 Task: Change curved connector line to dashed.
Action: Mouse moved to (472, 266)
Screenshot: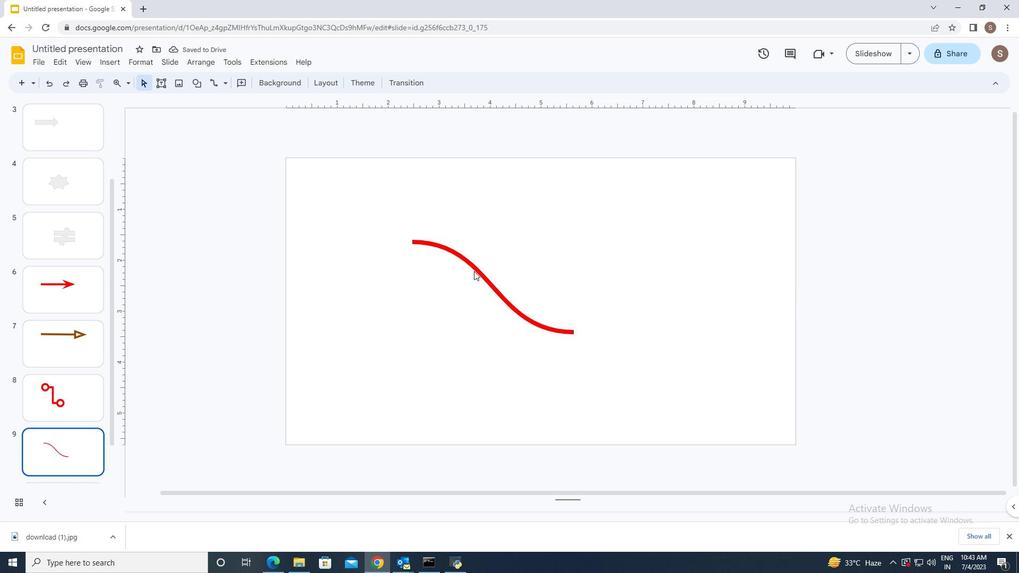 
Action: Mouse pressed left at (472, 266)
Screenshot: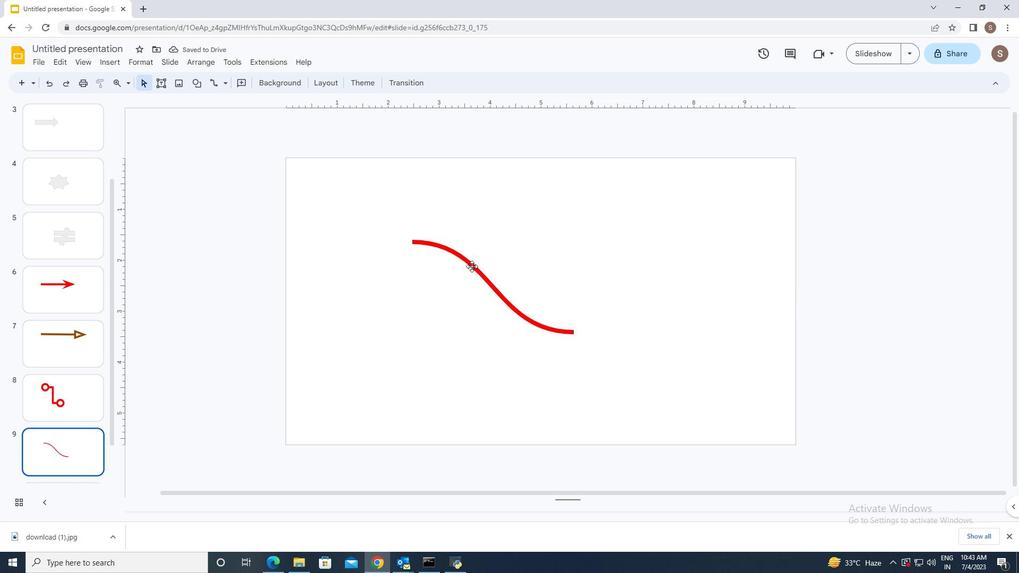 
Action: Mouse moved to (285, 80)
Screenshot: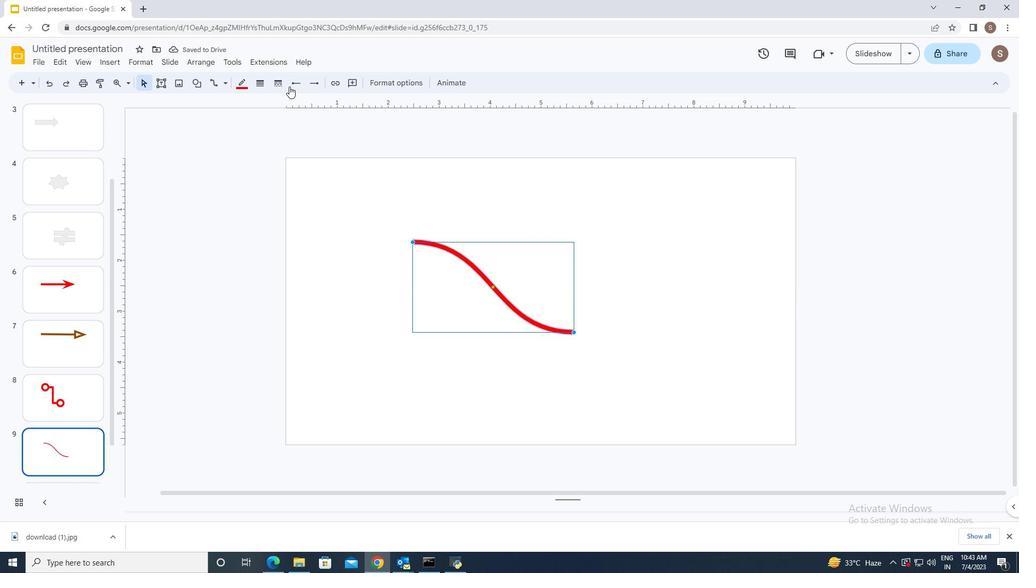
Action: Mouse pressed left at (285, 80)
Screenshot: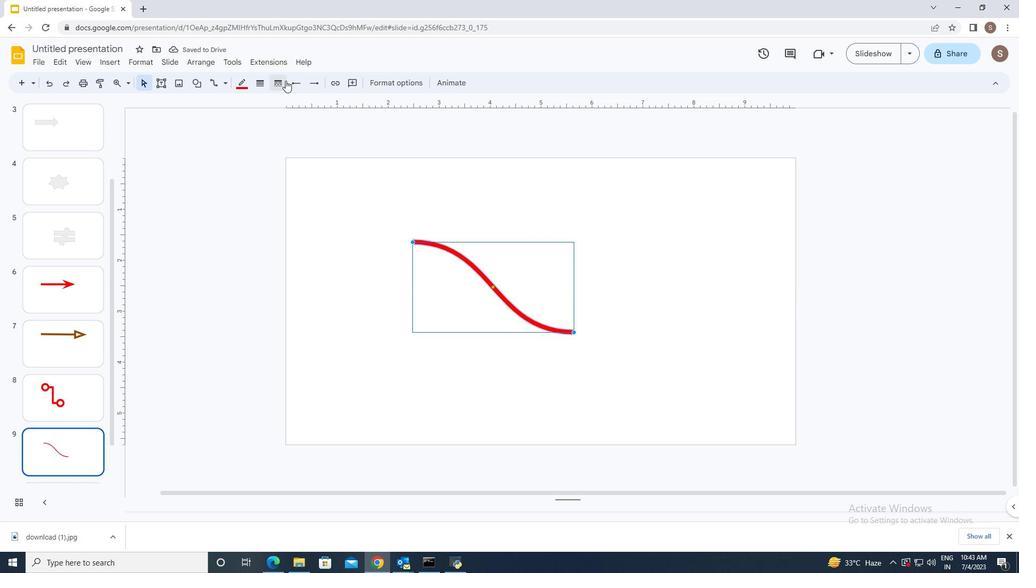 
Action: Mouse moved to (300, 133)
Screenshot: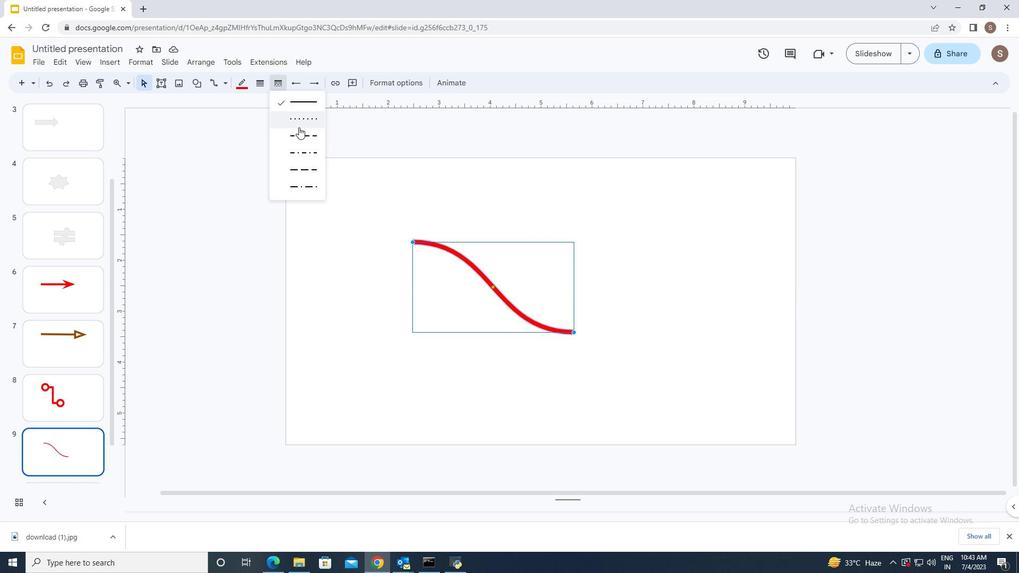 
Action: Mouse pressed left at (300, 133)
Screenshot: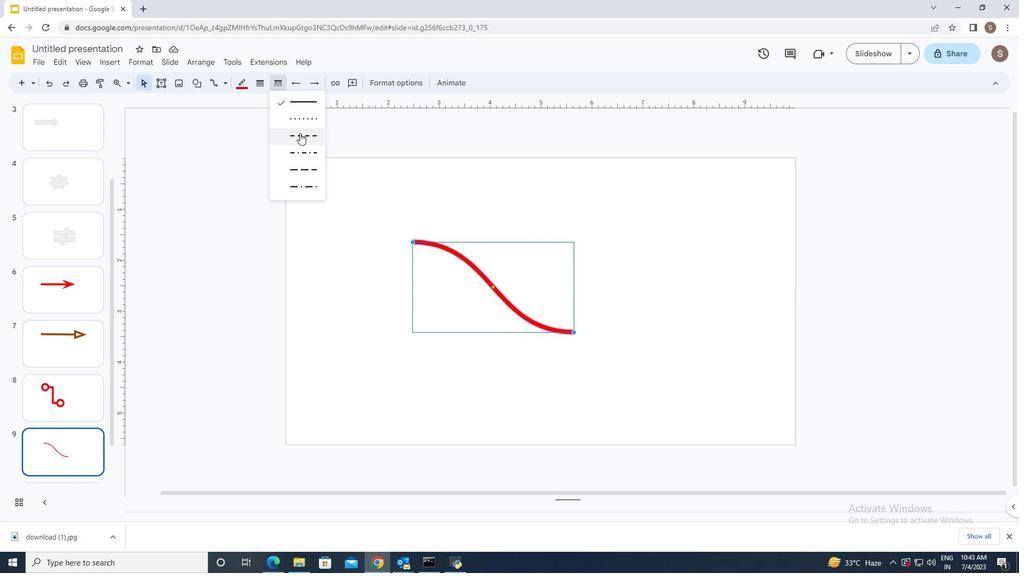 
Action: Mouse moved to (348, 301)
Screenshot: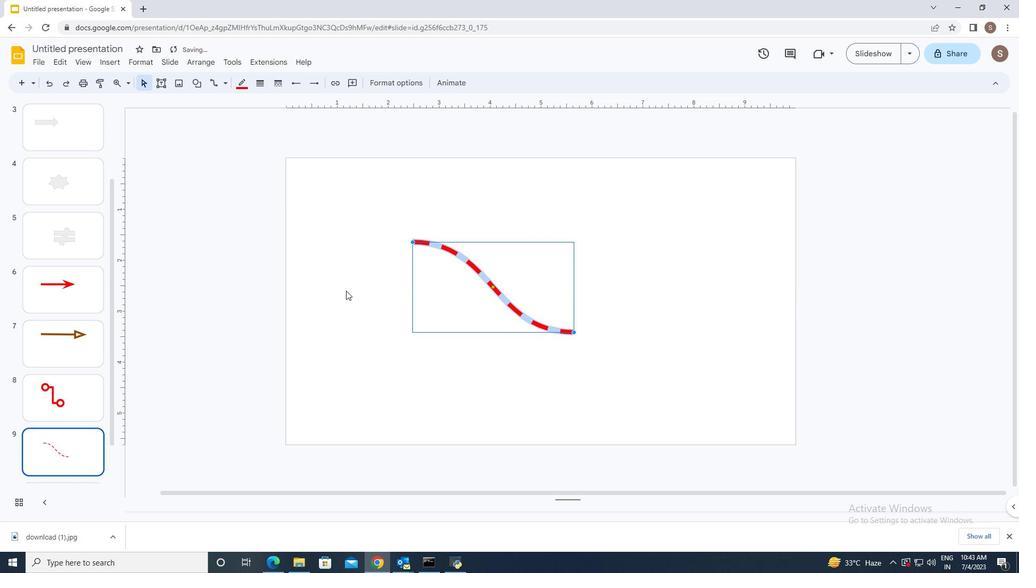 
Action: Mouse pressed left at (348, 301)
Screenshot: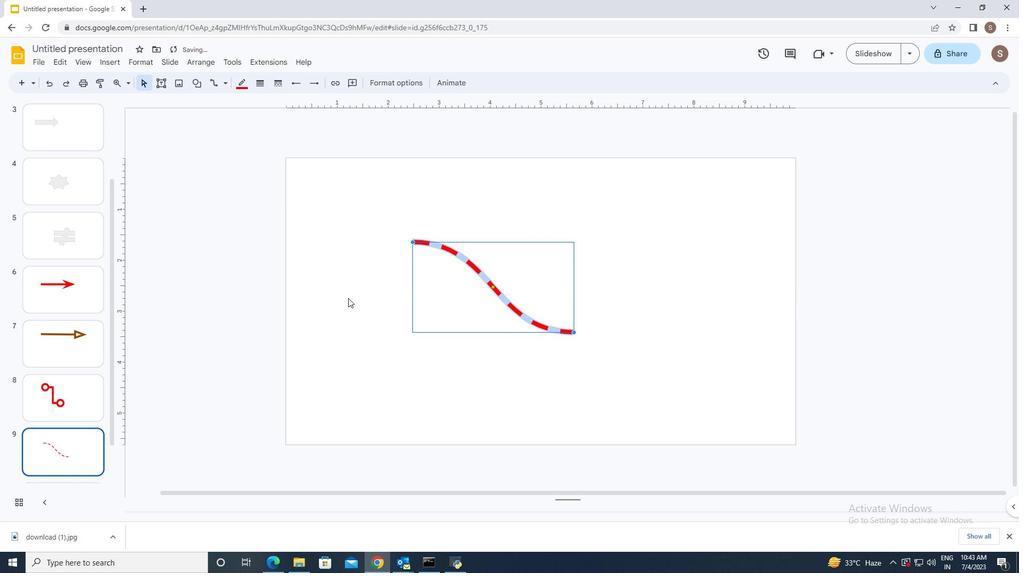 
